 Task: Create a task  Create a new online platform for peer-to-peer rental services , assign it to team member softage.2@softage.net in the project AgileInsight and update the status of the task to  Off Track , set the priority of the task to Medium
Action: Mouse moved to (75, 439)
Screenshot: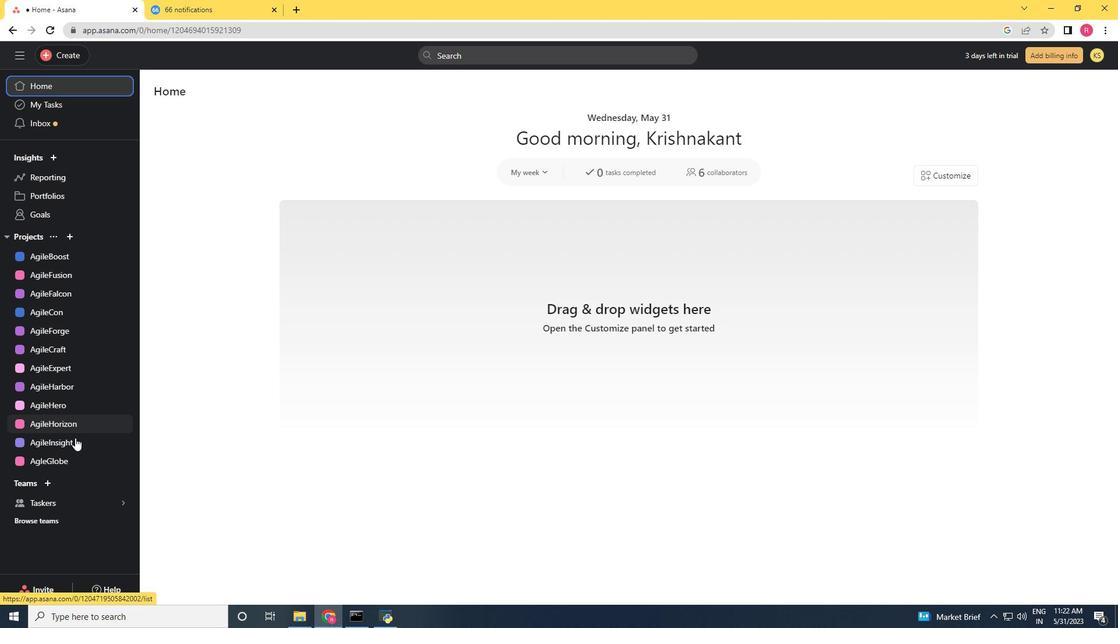 
Action: Mouse pressed left at (75, 439)
Screenshot: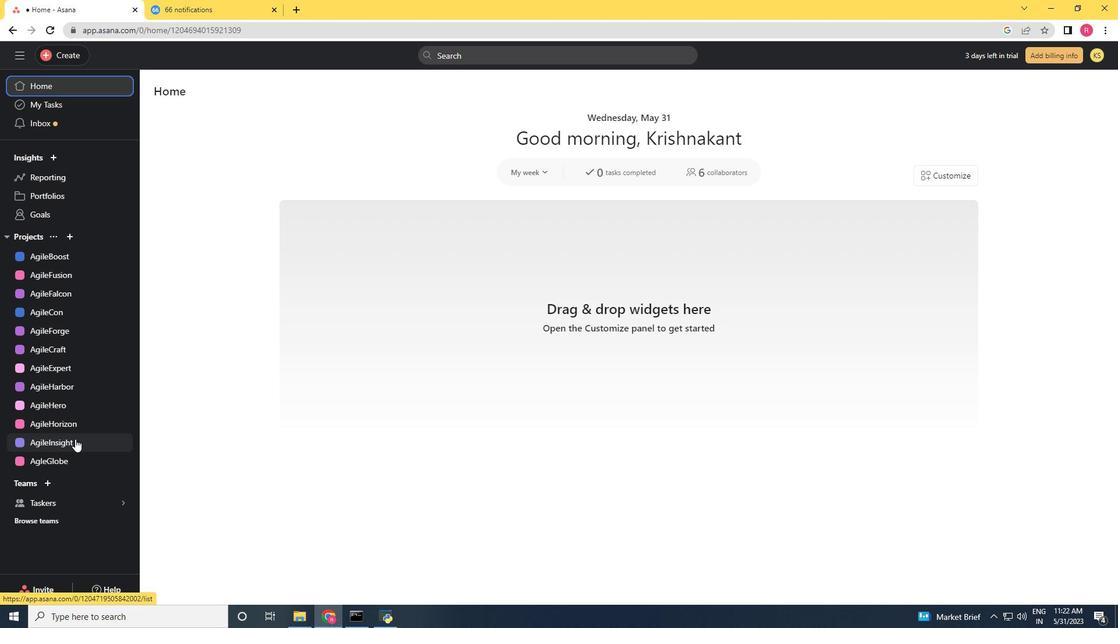 
Action: Mouse moved to (65, 54)
Screenshot: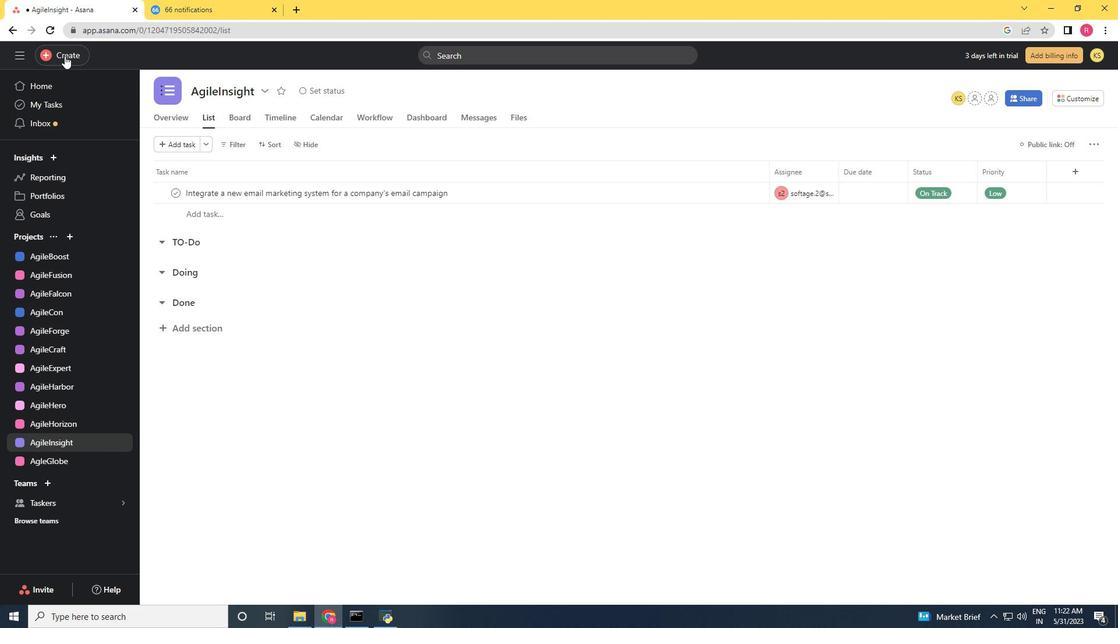 
Action: Mouse pressed left at (65, 54)
Screenshot: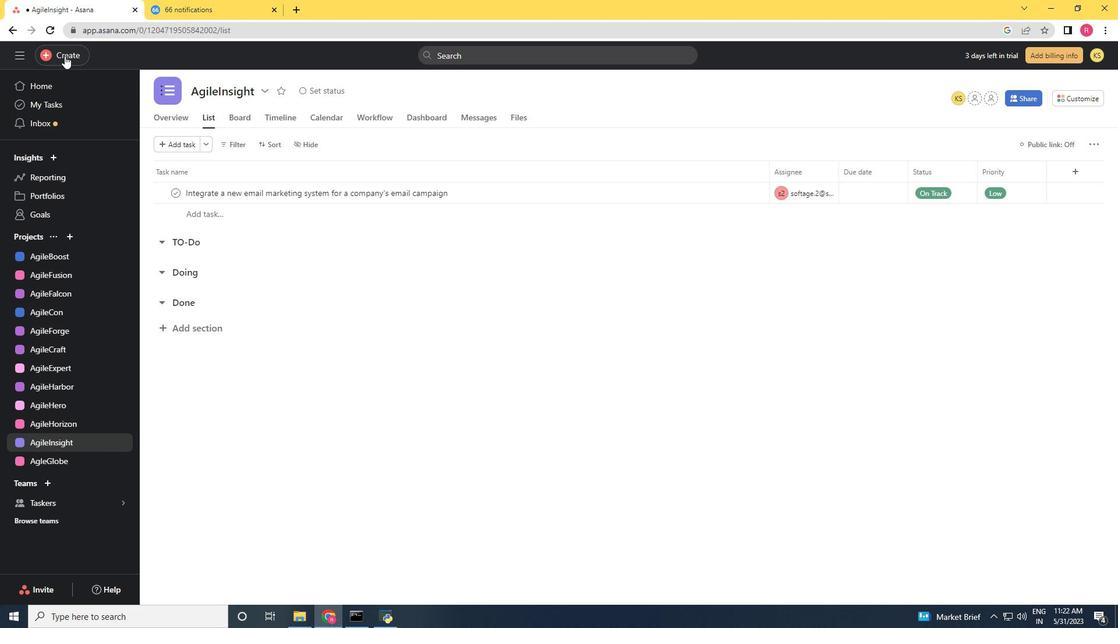 
Action: Mouse moved to (125, 61)
Screenshot: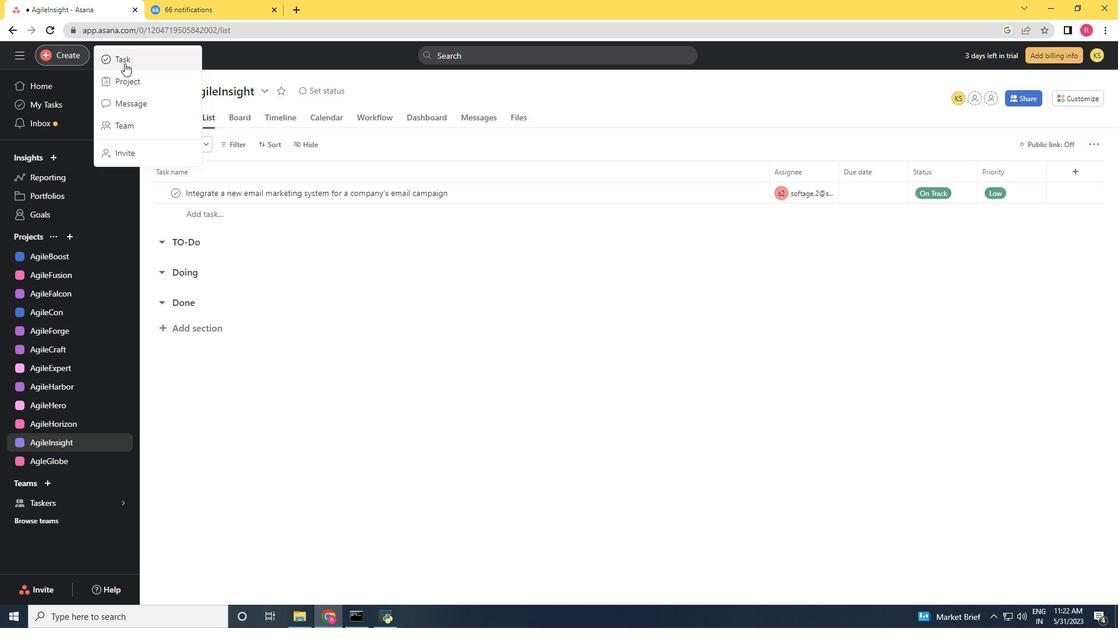 
Action: Mouse pressed left at (125, 61)
Screenshot: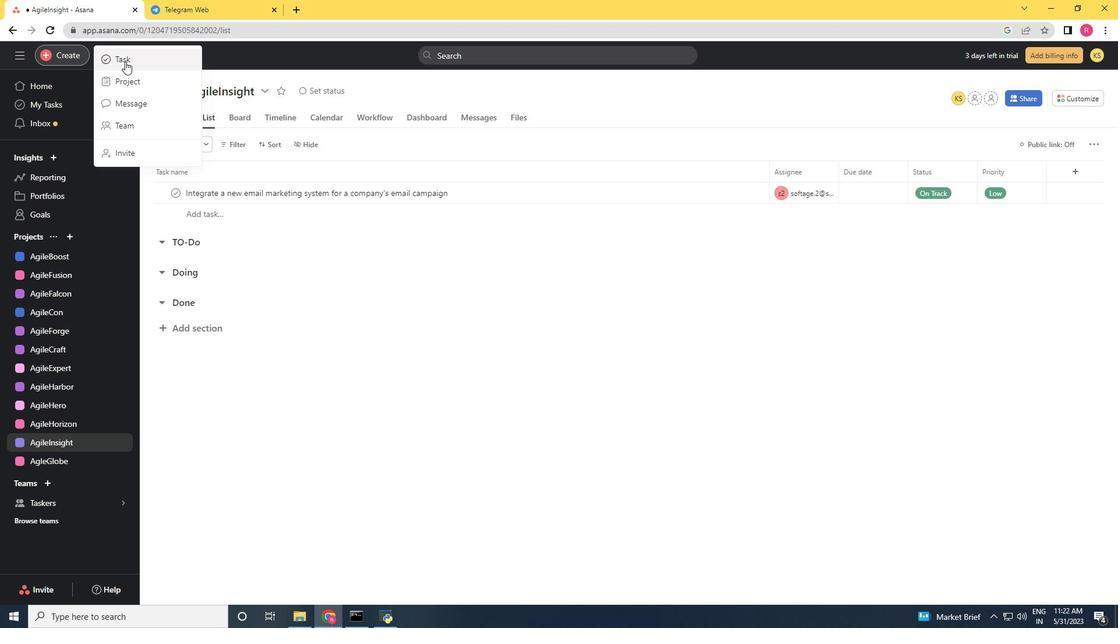 
Action: Key pressed <Key.shift>Create<Key.space>a<Key.space>new<Key.space>online<Key.space>platform<Key.space>for<Key.space>peer-to-peer<Key.space>rental<Key.space>services
Screenshot: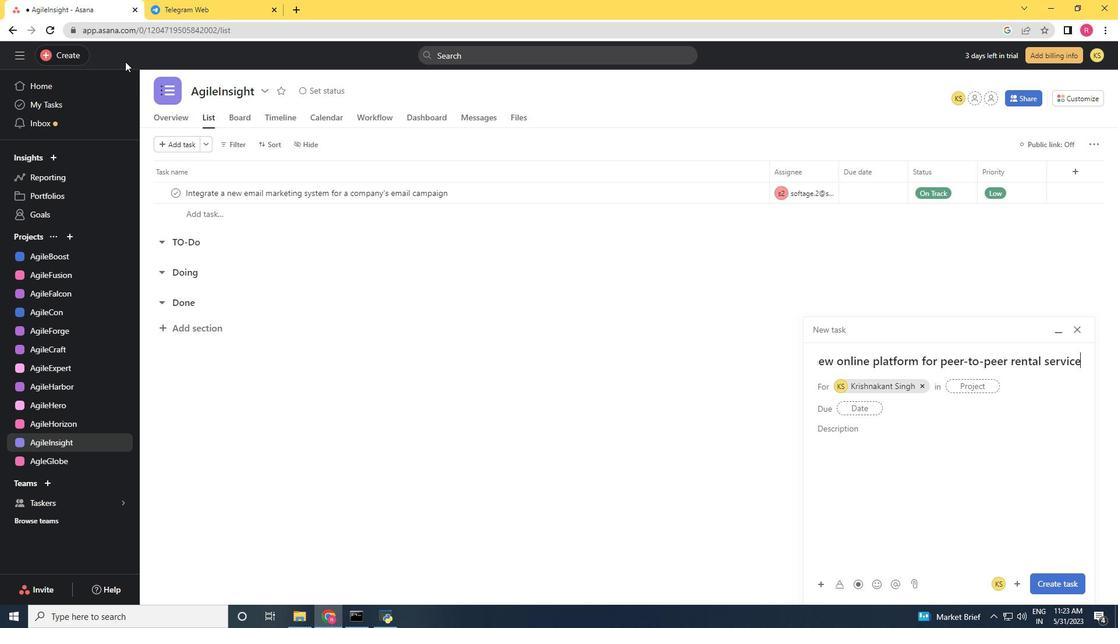 
Action: Mouse moved to (922, 386)
Screenshot: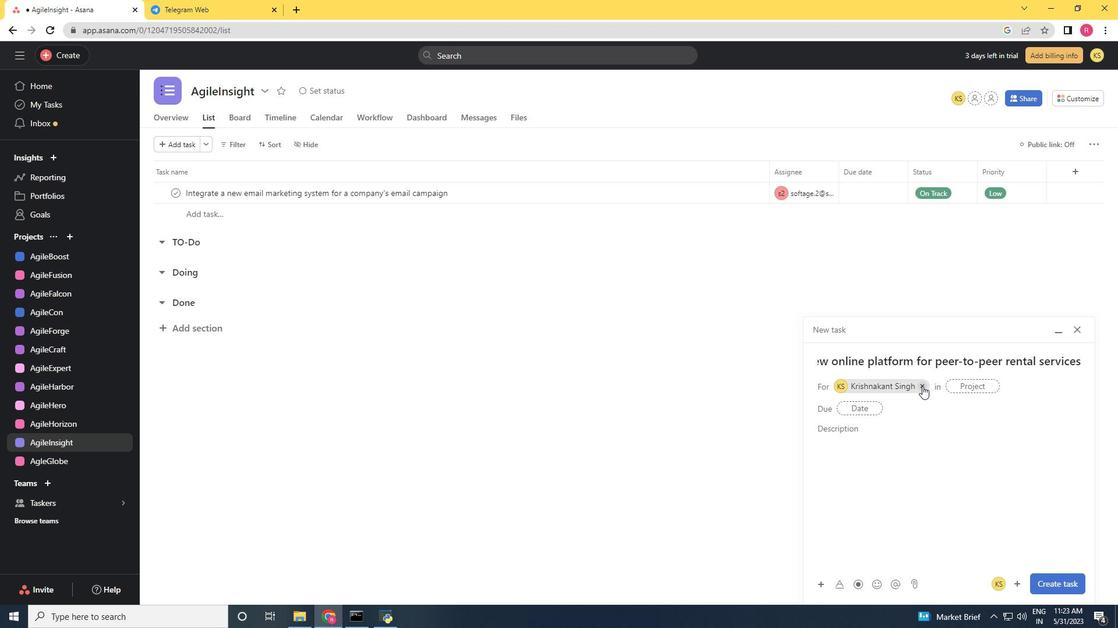 
Action: Mouse pressed left at (922, 386)
Screenshot: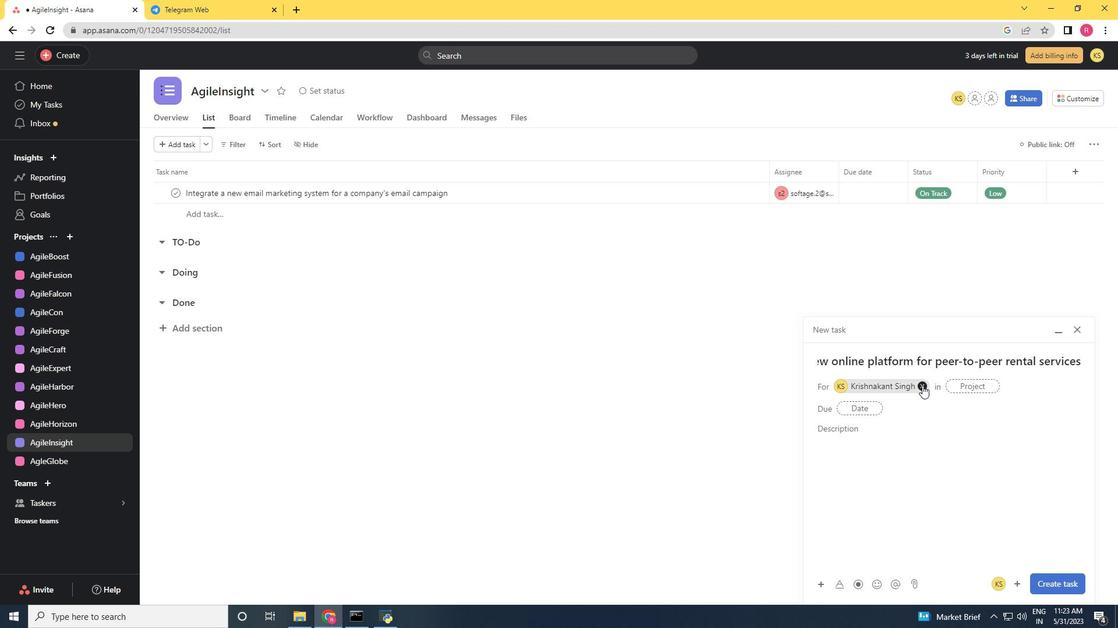 
Action: Mouse moved to (868, 390)
Screenshot: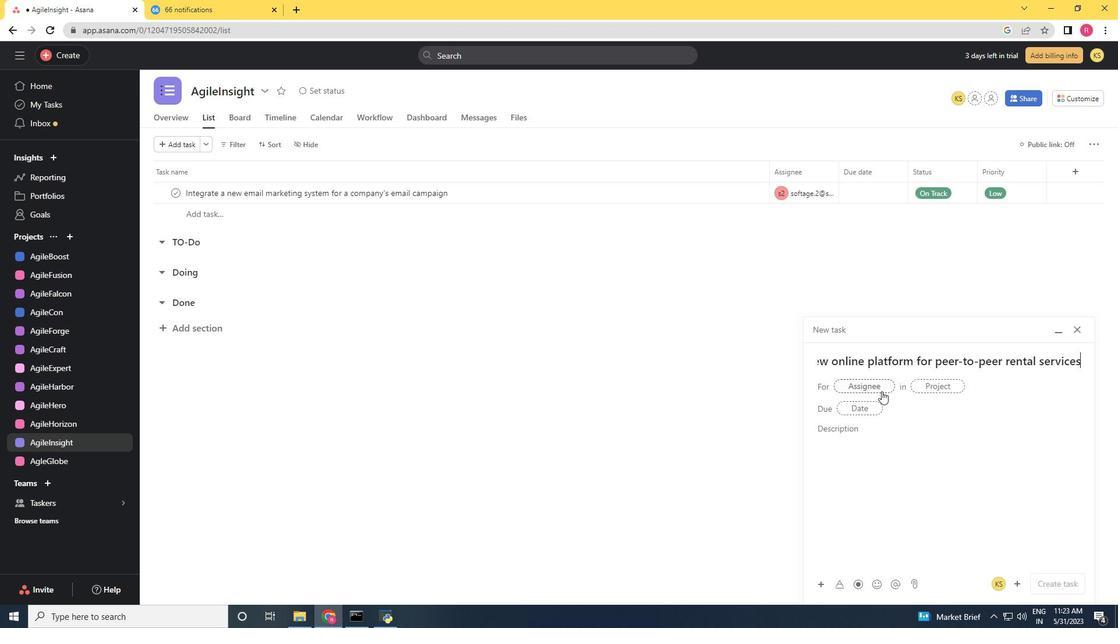 
Action: Mouse pressed left at (868, 390)
Screenshot: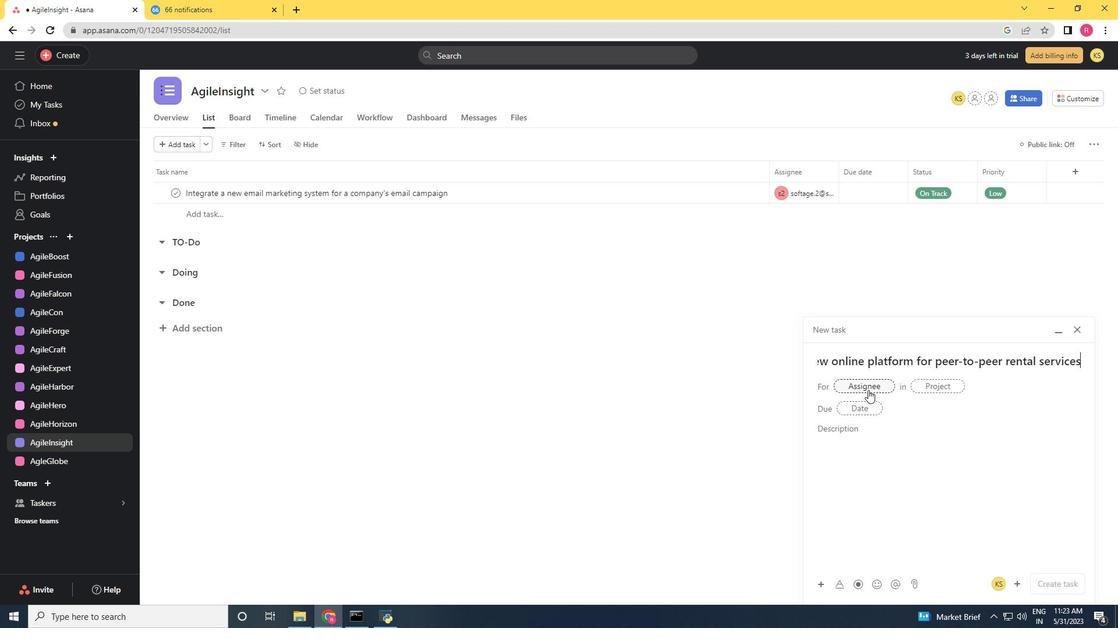 
Action: Key pressed softage.2<Key.shift>@softage.net
Screenshot: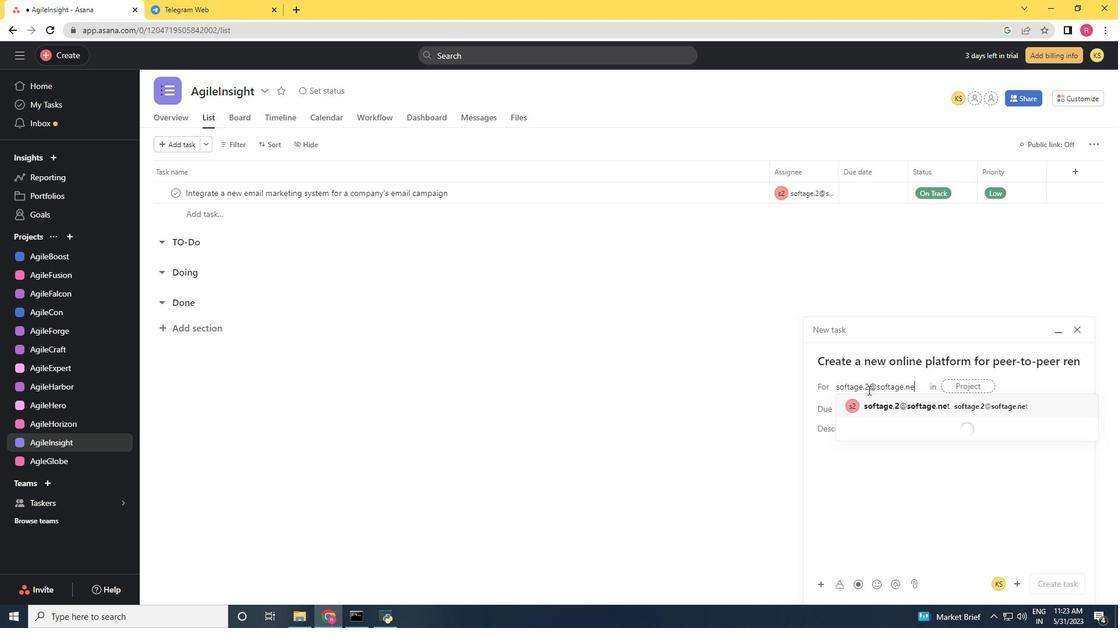 
Action: Mouse moved to (909, 408)
Screenshot: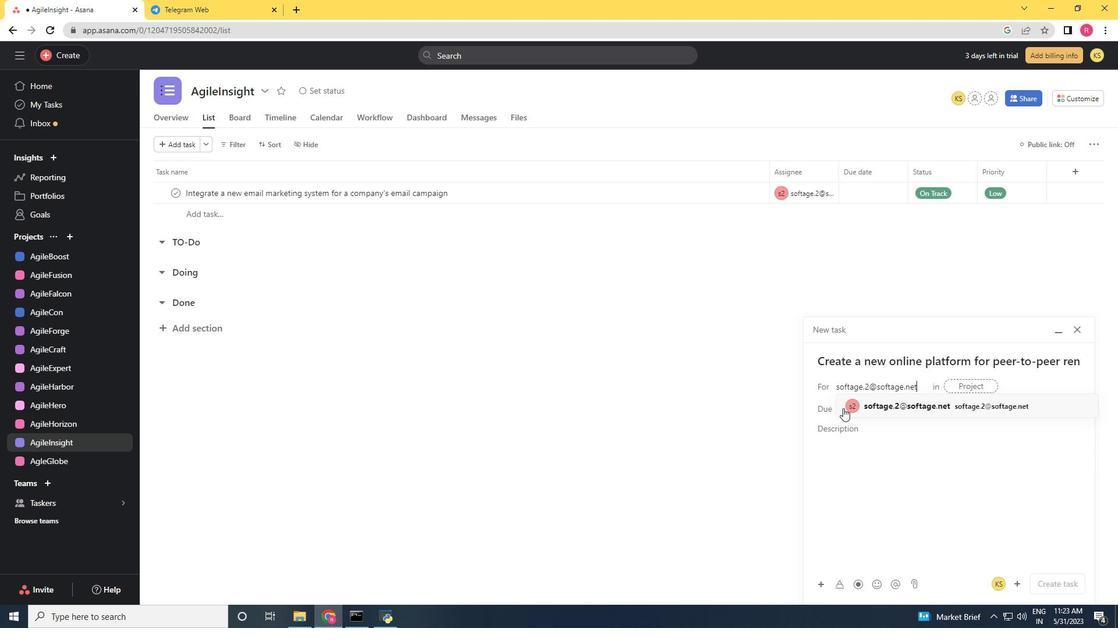 
Action: Mouse pressed left at (909, 408)
Screenshot: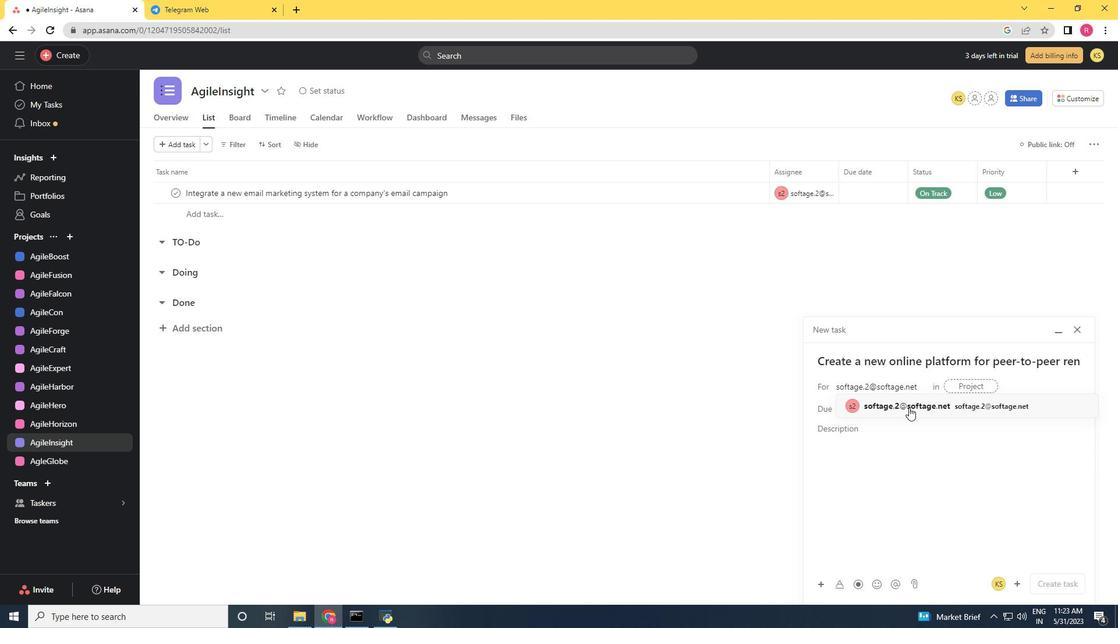 
Action: Mouse moved to (774, 411)
Screenshot: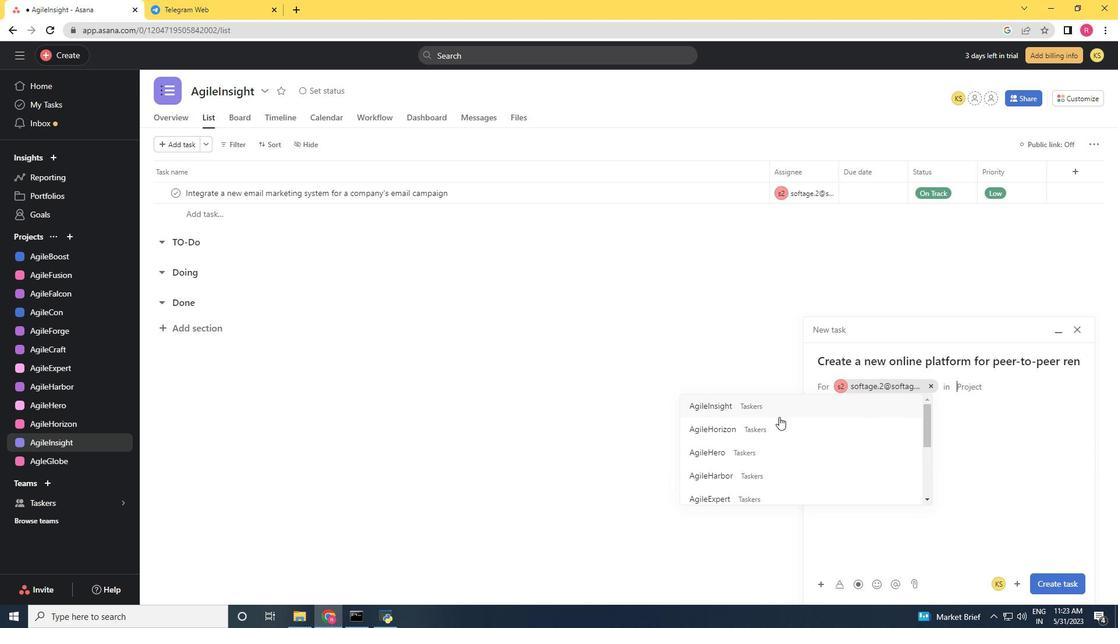 
Action: Mouse pressed left at (774, 411)
Screenshot: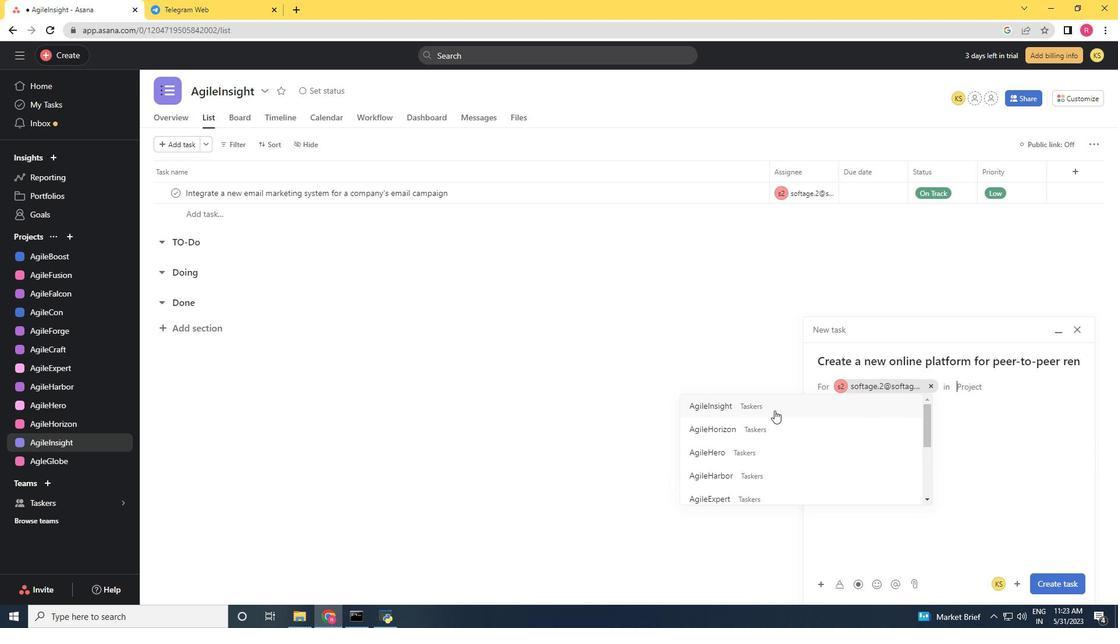 
Action: Mouse moved to (886, 439)
Screenshot: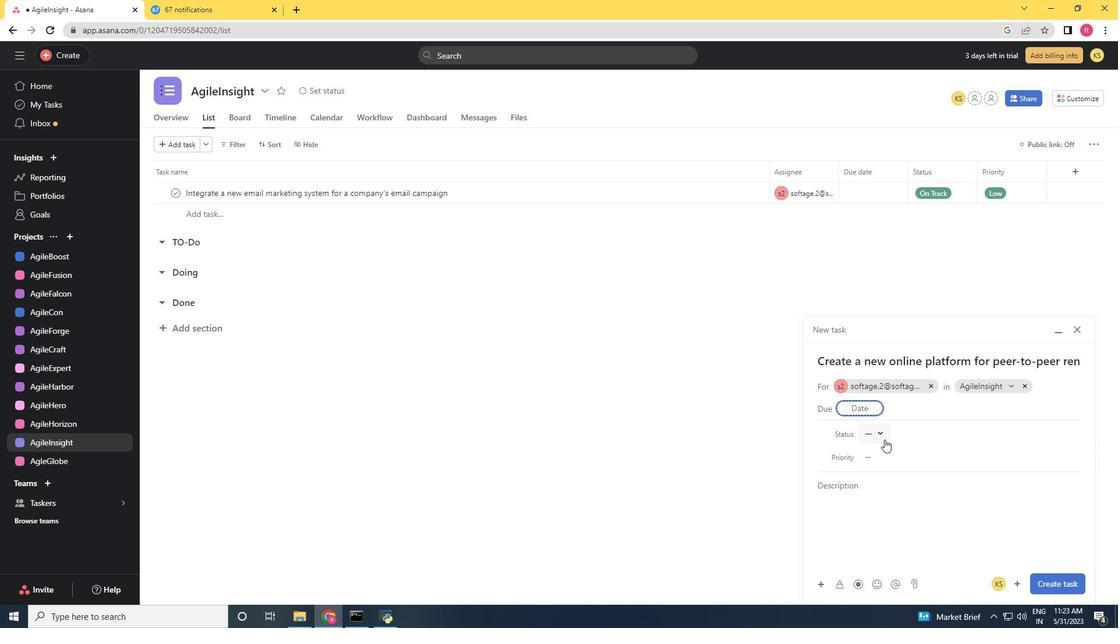 
Action: Mouse pressed left at (886, 439)
Screenshot: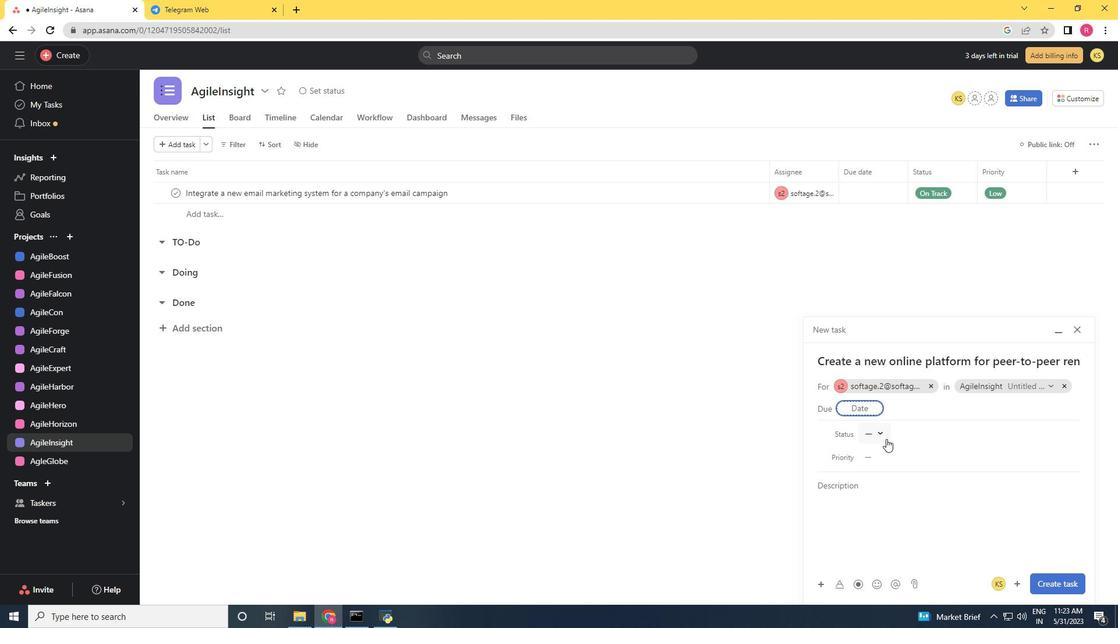
Action: Mouse moved to (893, 490)
Screenshot: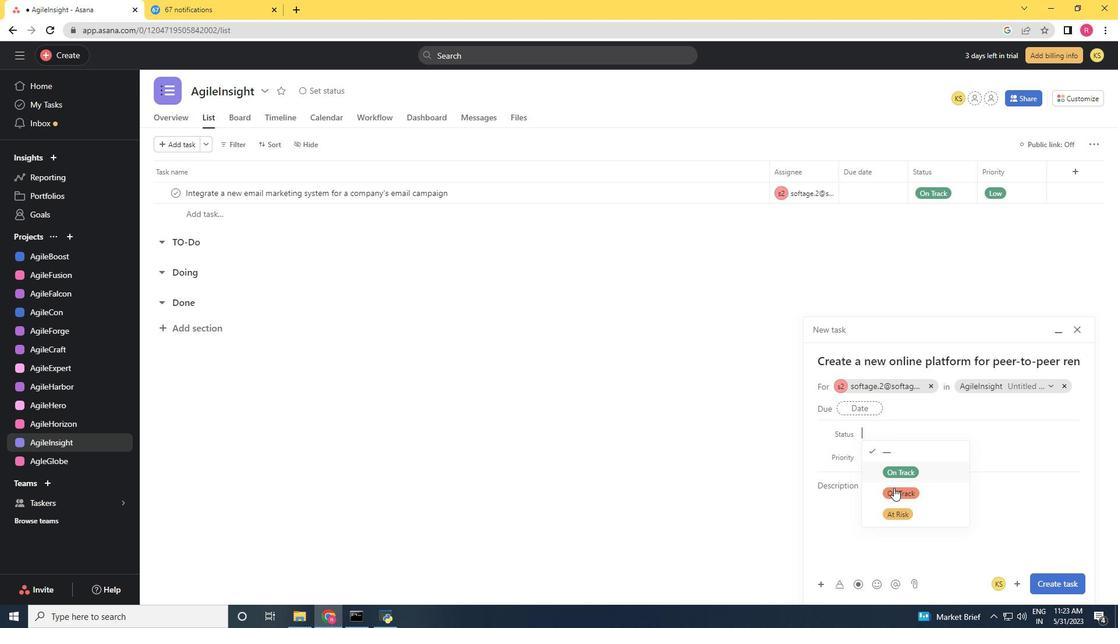 
Action: Mouse pressed left at (893, 490)
Screenshot: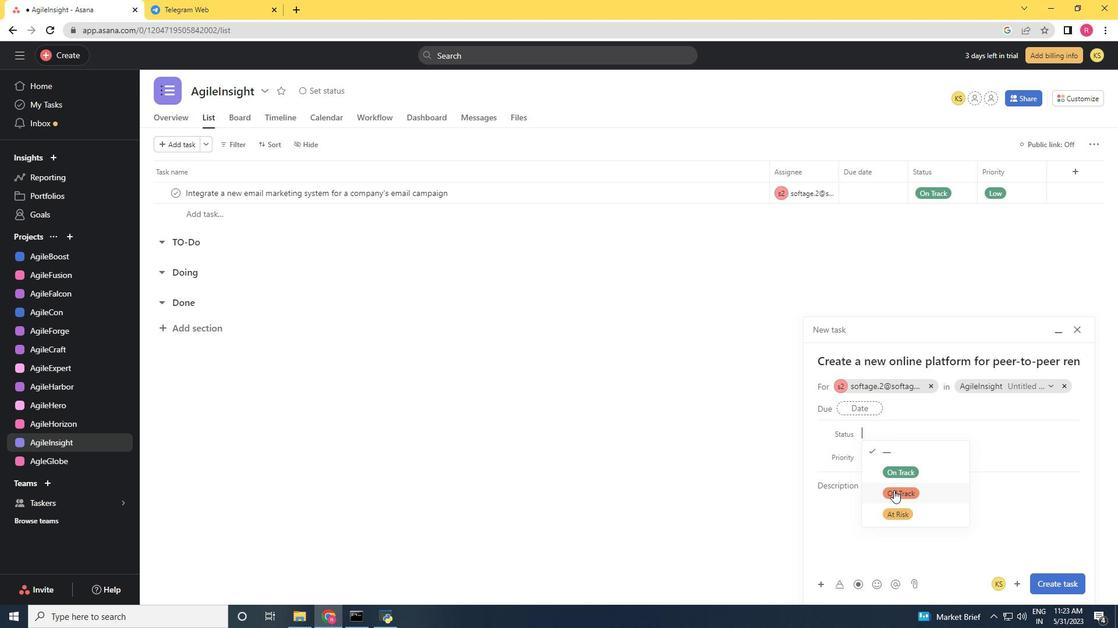 
Action: Mouse moved to (882, 457)
Screenshot: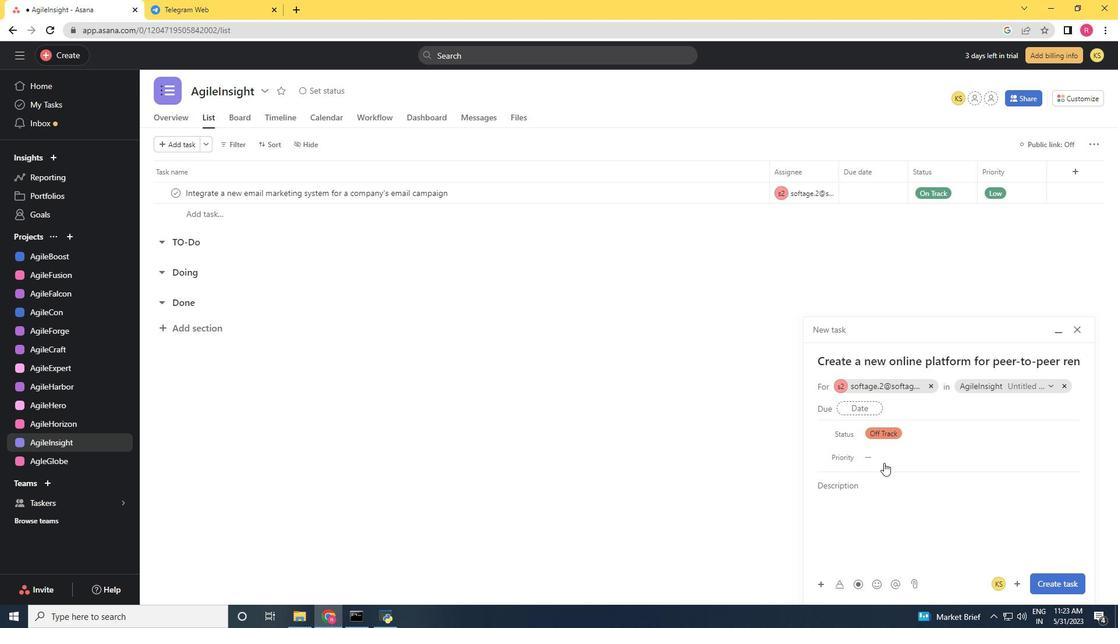 
Action: Mouse pressed left at (882, 457)
Screenshot: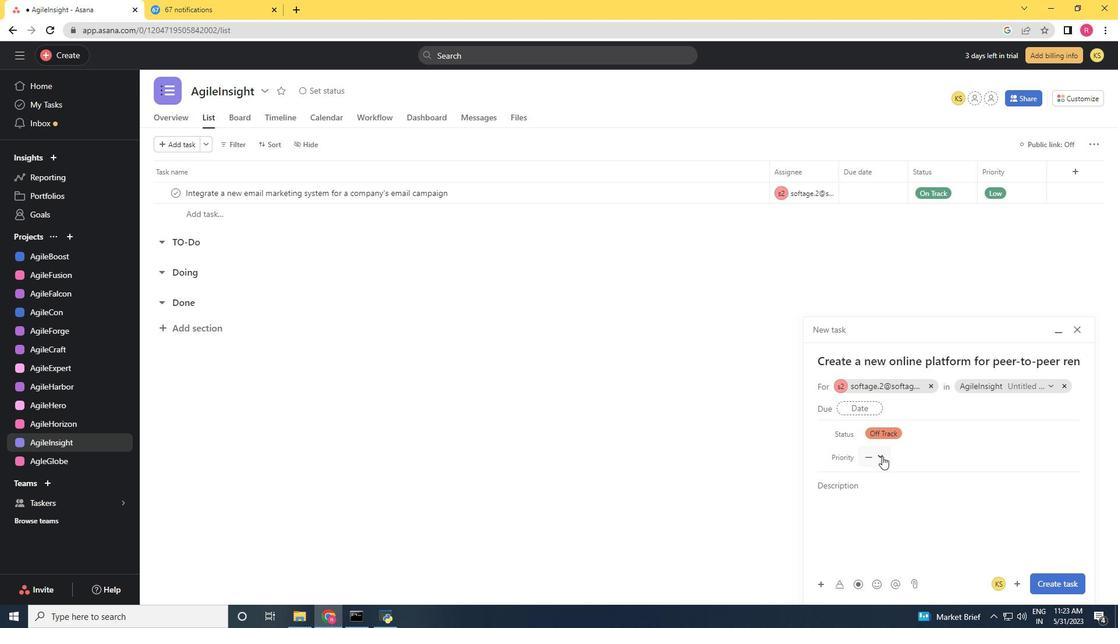 
Action: Mouse moved to (891, 514)
Screenshot: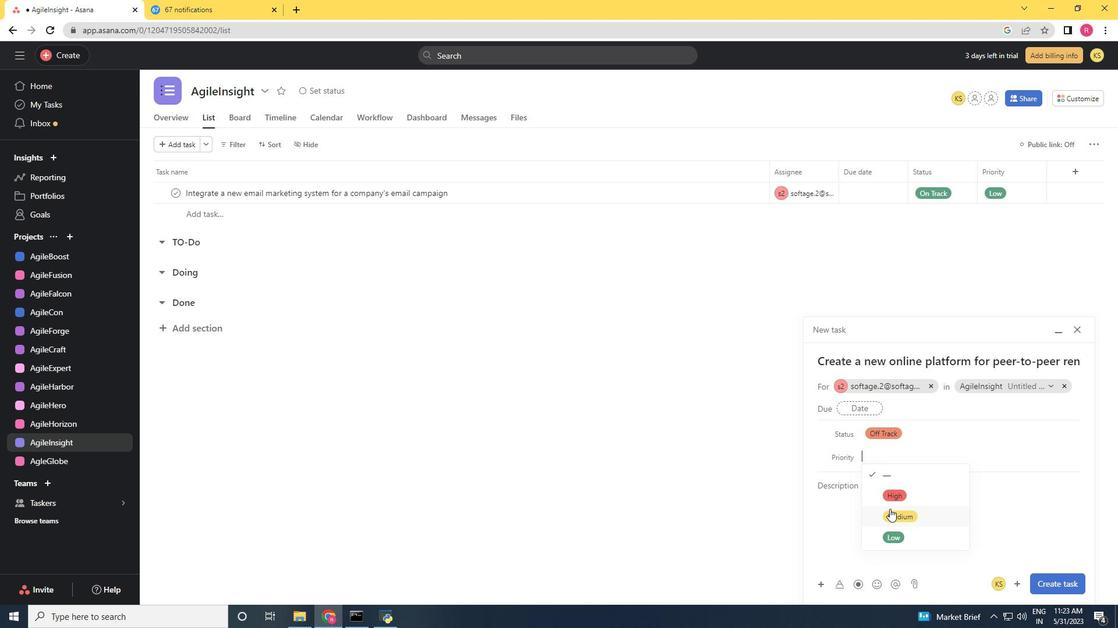 
Action: Mouse pressed left at (891, 514)
Screenshot: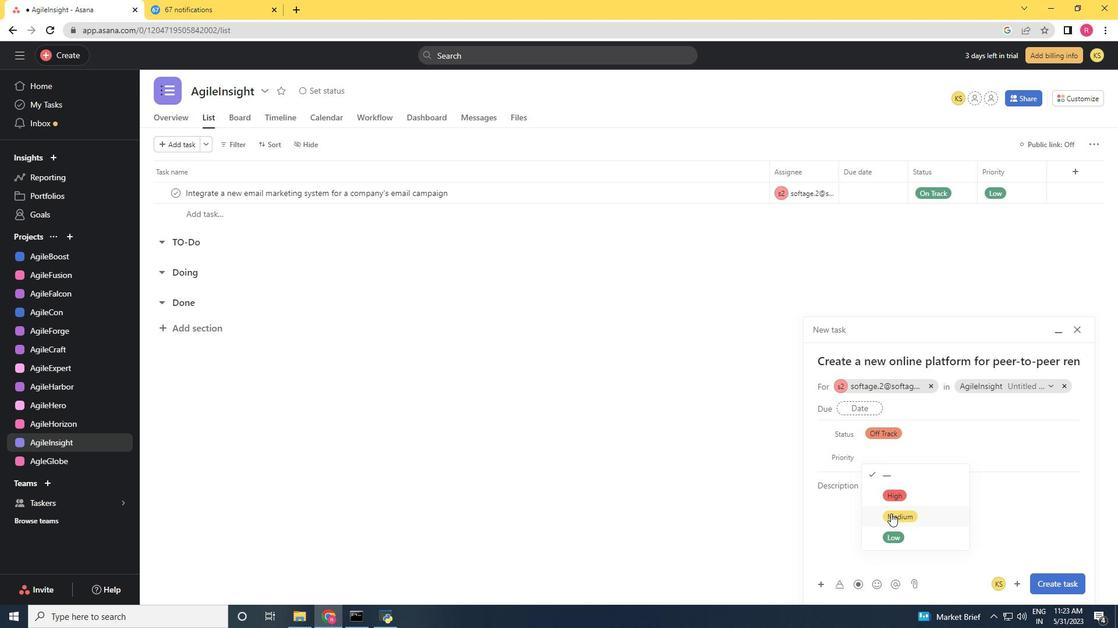 
Action: Mouse moved to (1062, 578)
Screenshot: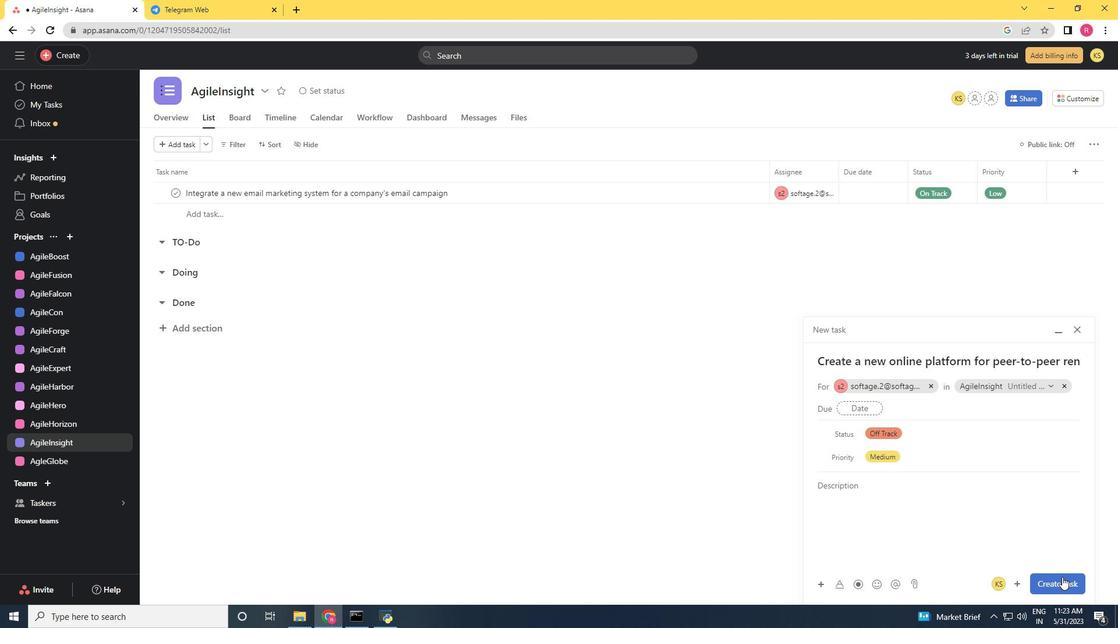 
Action: Mouse pressed left at (1062, 578)
Screenshot: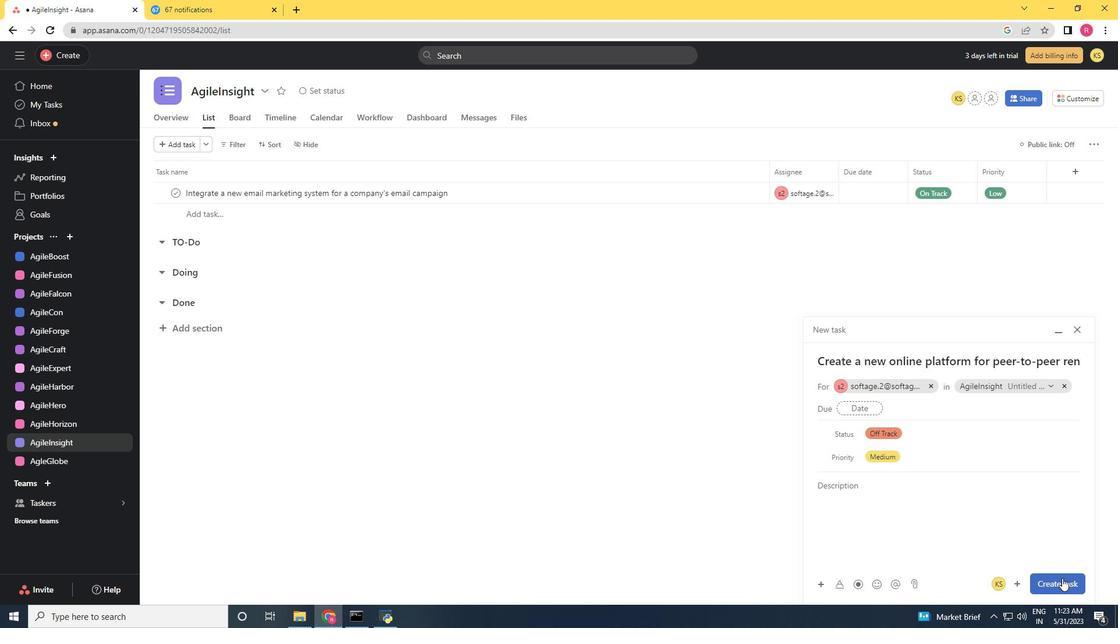 
